 Task: Sort the products by relevance.
Action: Mouse moved to (18, 116)
Screenshot: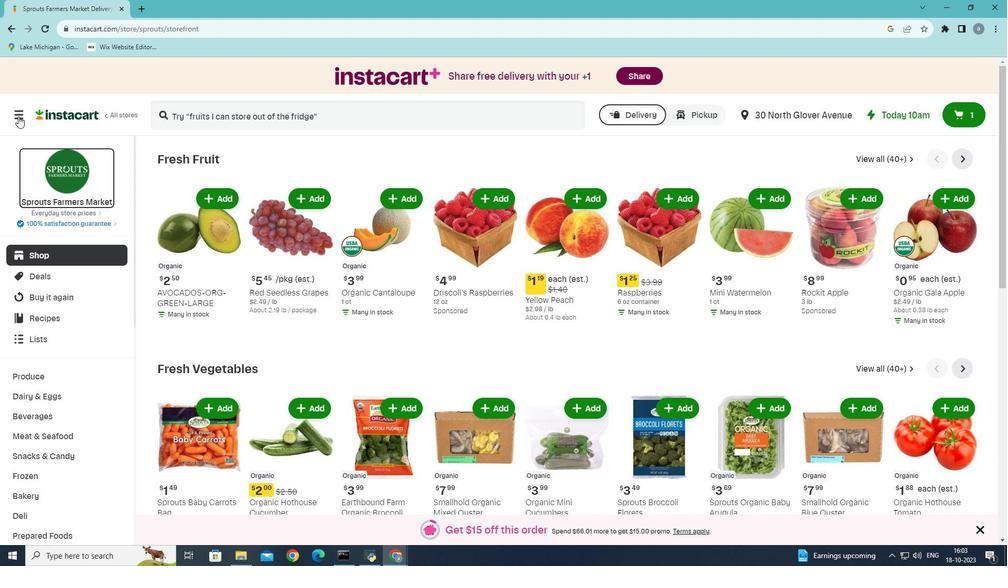 
Action: Mouse pressed left at (18, 116)
Screenshot: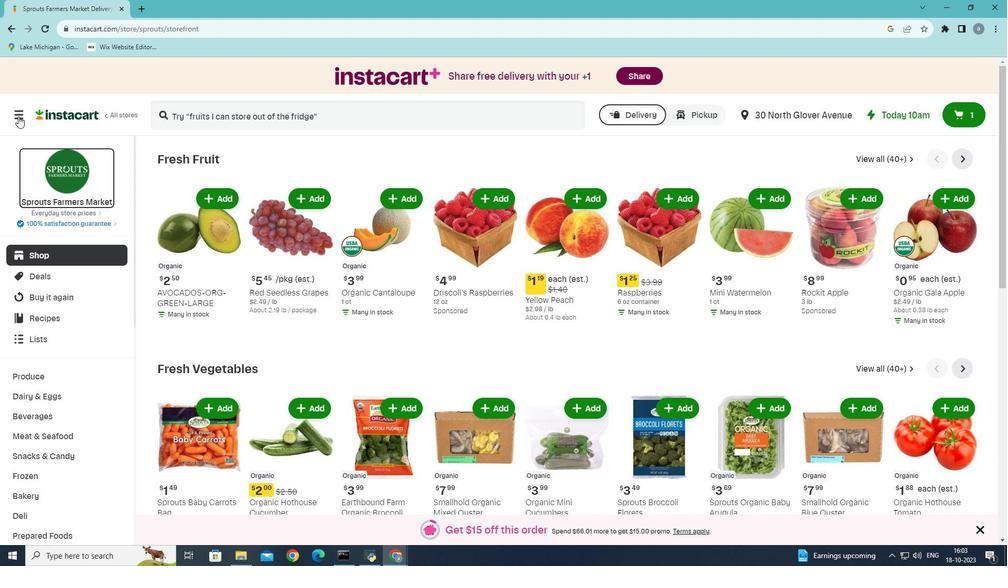 
Action: Mouse moved to (47, 304)
Screenshot: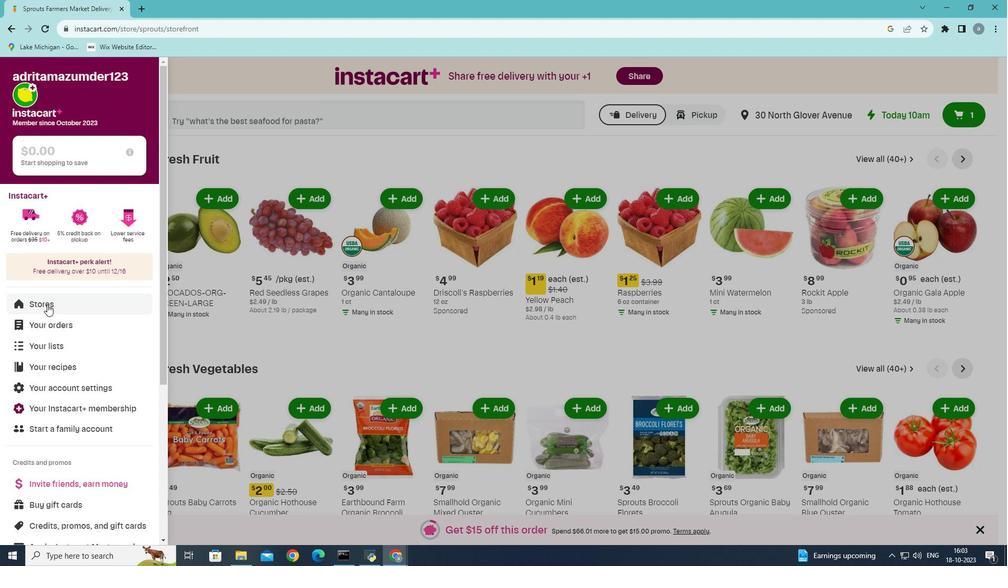 
Action: Mouse pressed left at (47, 304)
Screenshot: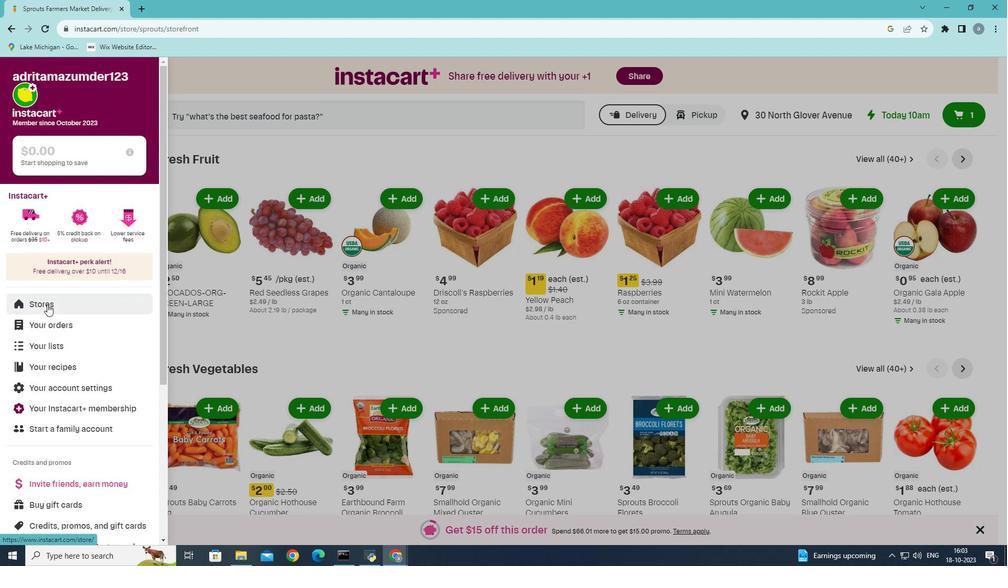 
Action: Mouse moved to (241, 129)
Screenshot: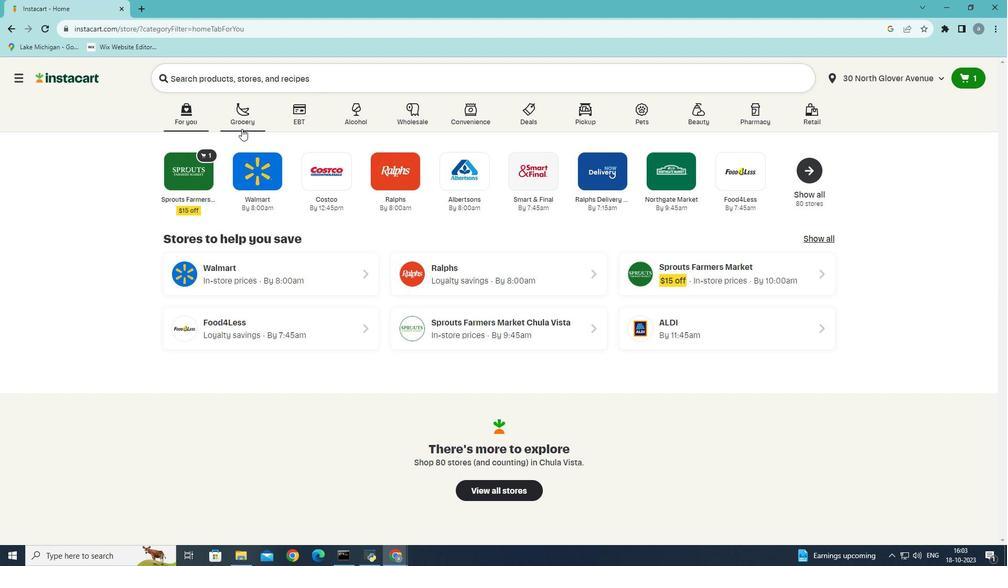 
Action: Mouse pressed left at (241, 129)
Screenshot: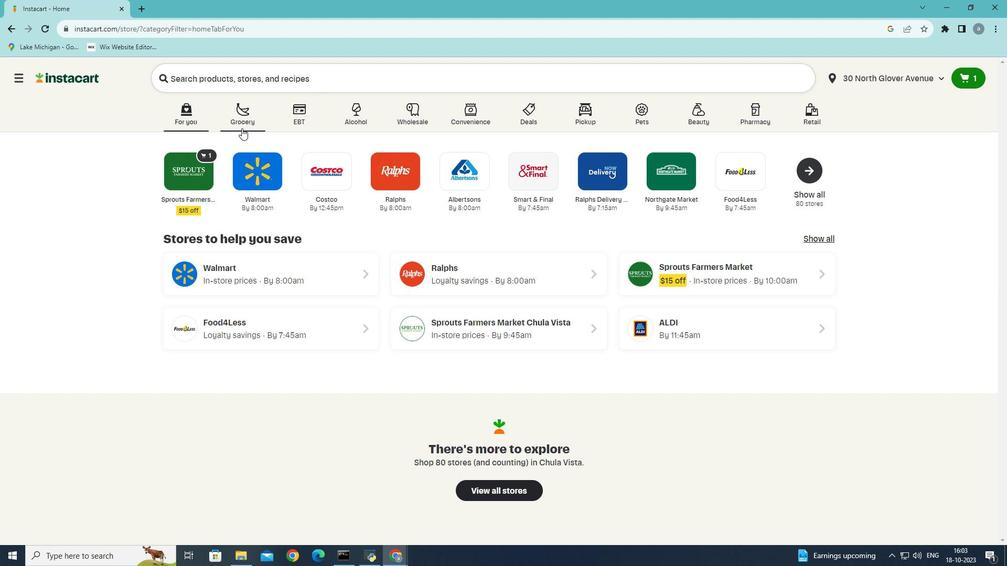 
Action: Mouse moved to (231, 302)
Screenshot: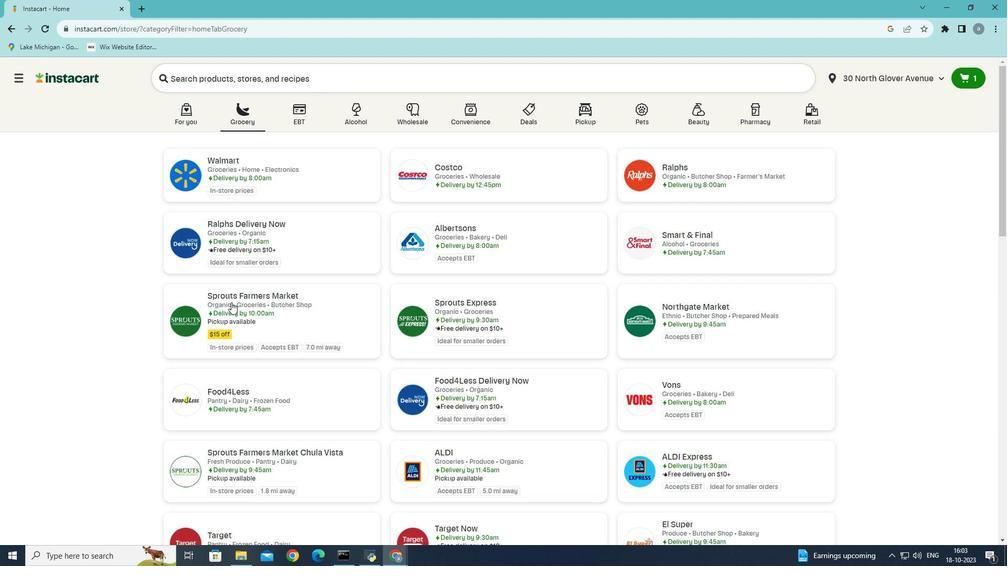 
Action: Mouse pressed left at (231, 302)
Screenshot: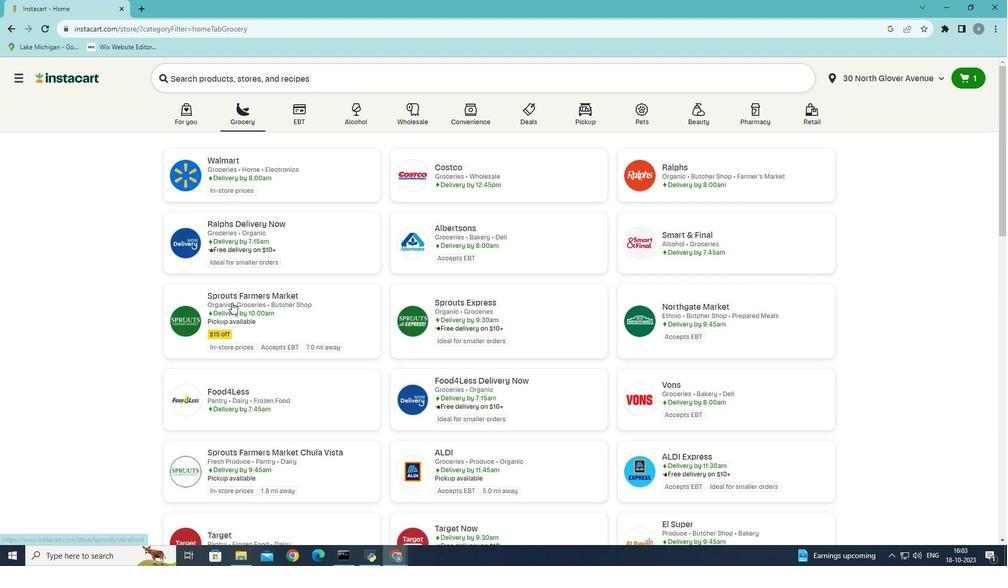 
Action: Mouse moved to (48, 436)
Screenshot: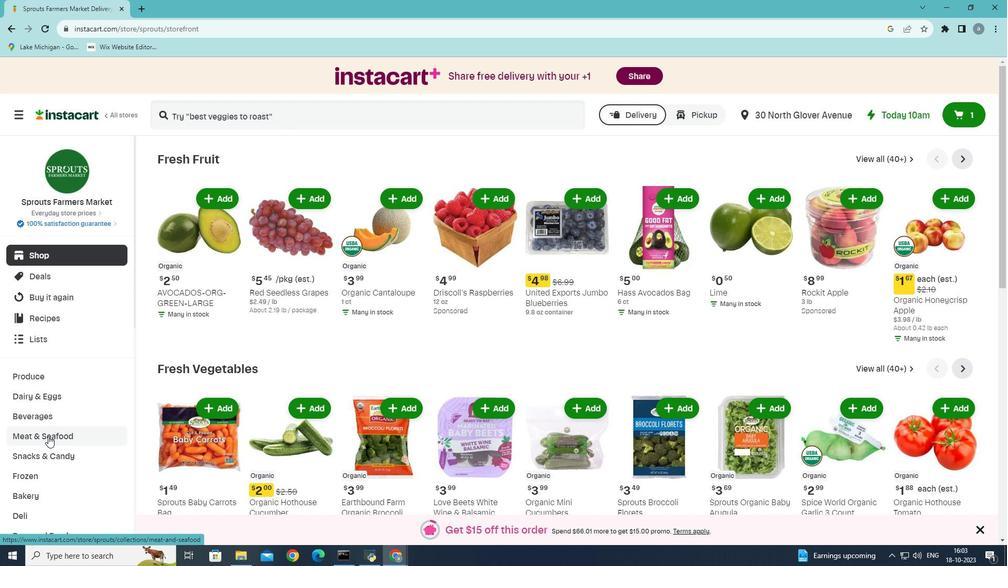 
Action: Mouse pressed left at (48, 436)
Screenshot: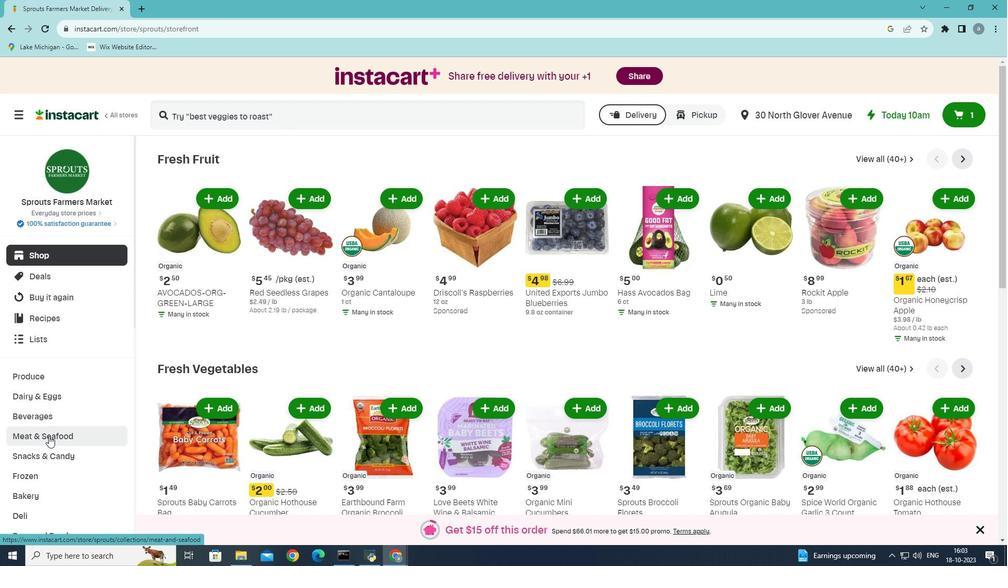
Action: Mouse moved to (371, 186)
Screenshot: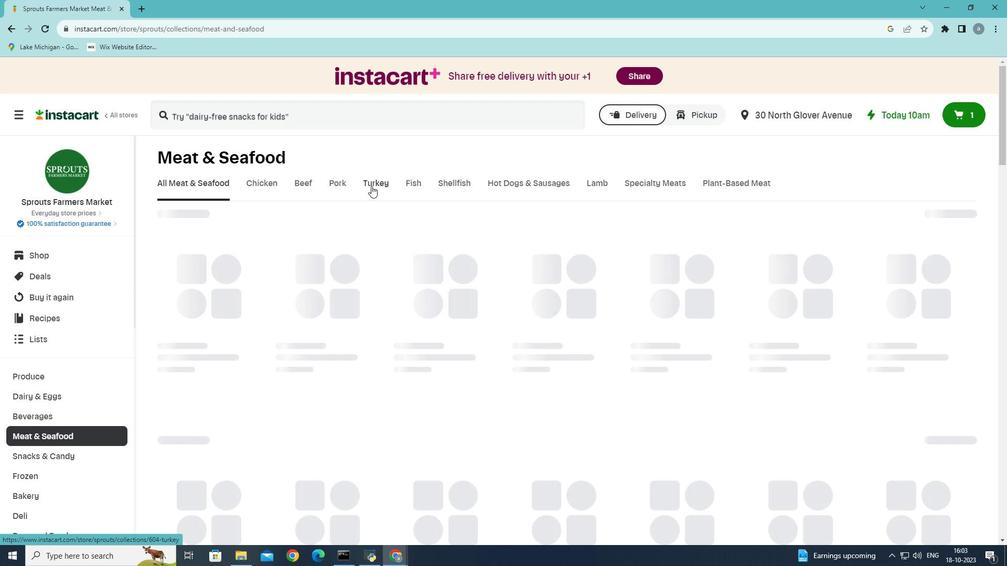 
Action: Mouse pressed left at (371, 186)
Screenshot: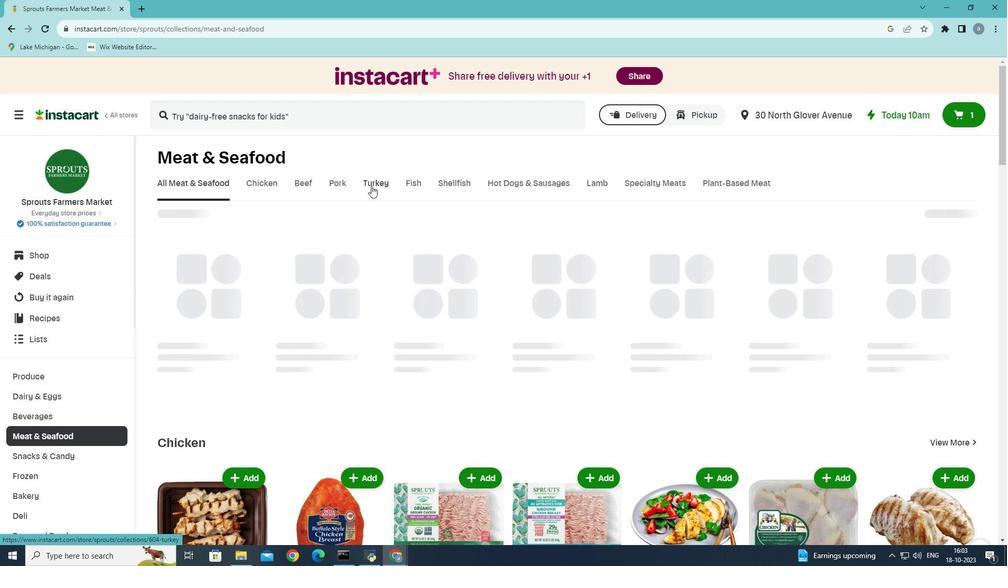 
Action: Mouse moved to (365, 226)
Screenshot: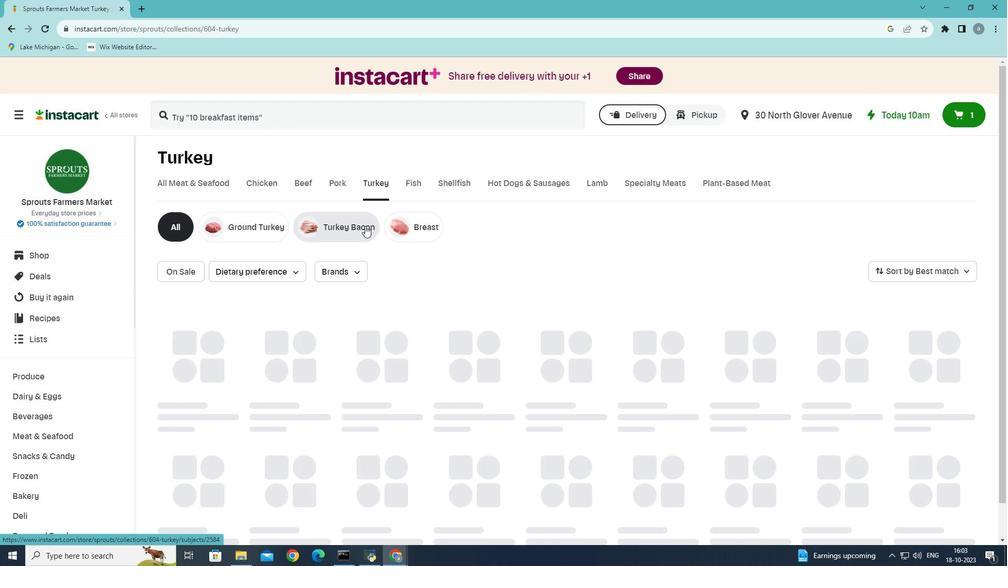 
Action: Mouse pressed left at (365, 226)
Screenshot: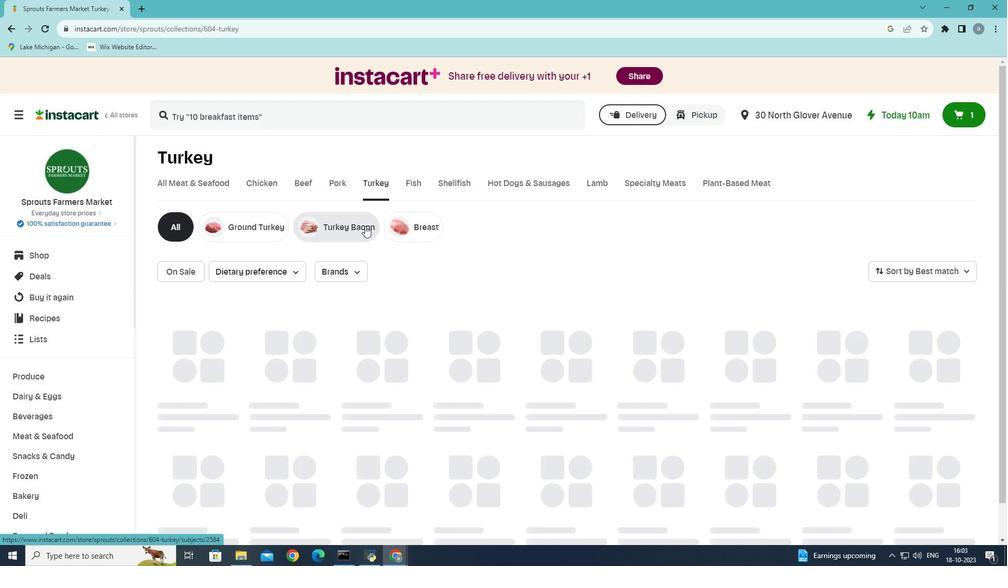
Action: Mouse moved to (963, 270)
Screenshot: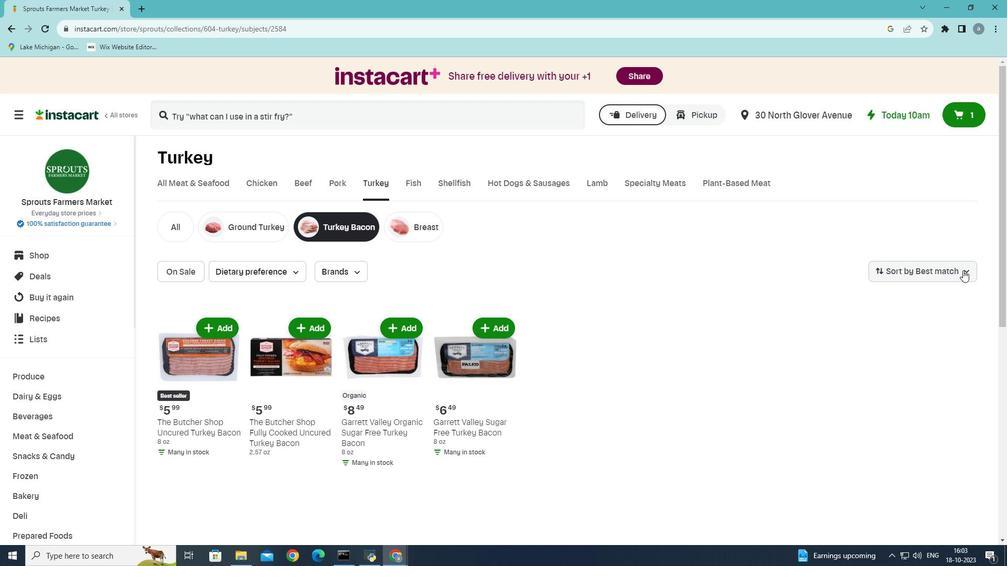 
Action: Mouse pressed left at (963, 270)
Screenshot: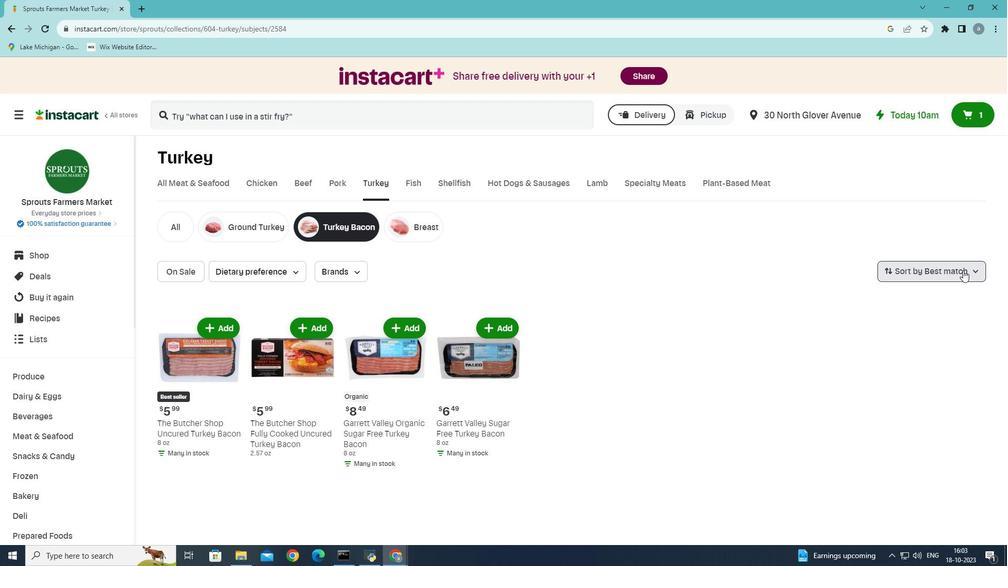 
Action: Mouse moved to (913, 428)
Screenshot: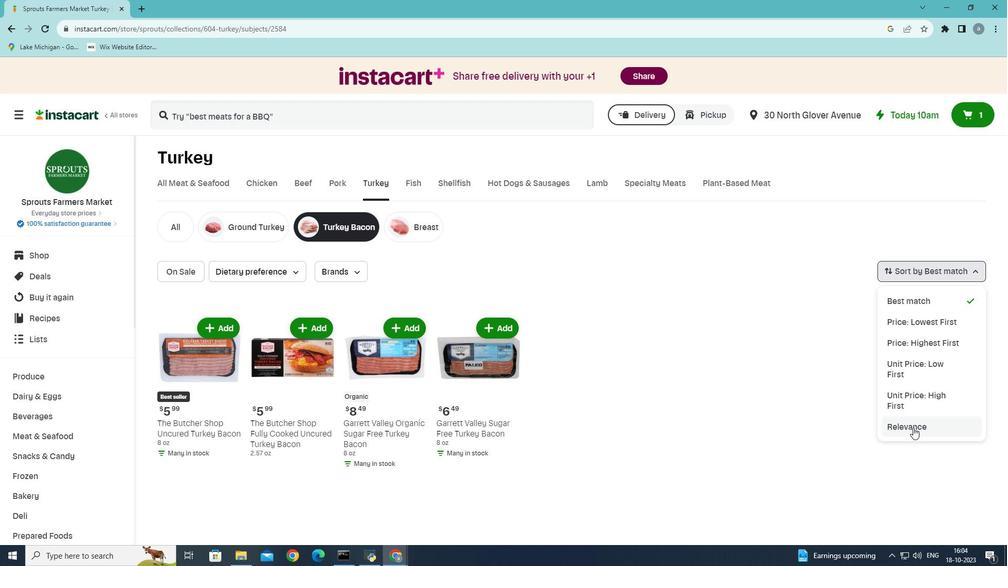 
Action: Mouse pressed left at (913, 428)
Screenshot: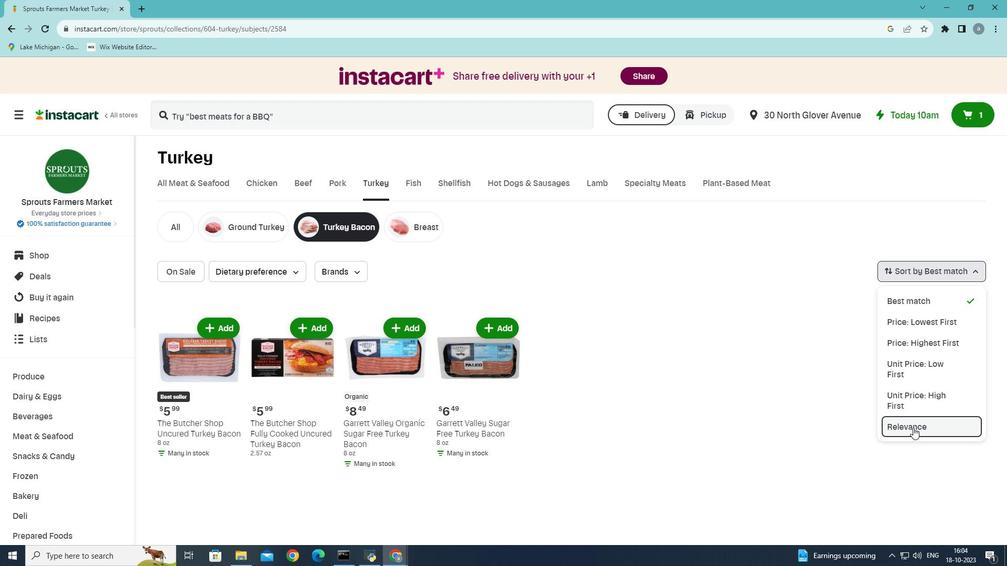 
Action: Mouse moved to (870, 426)
Screenshot: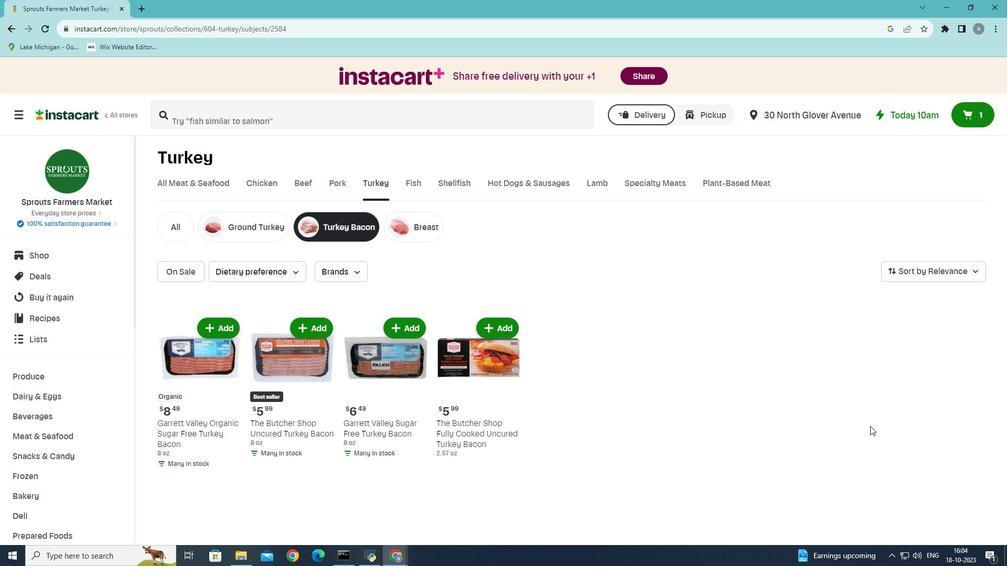 
